 Task: Add Zevia Zero Calorie Strawberry Kiwi Energy Drink to the cart.
Action: Mouse moved to (20, 77)
Screenshot: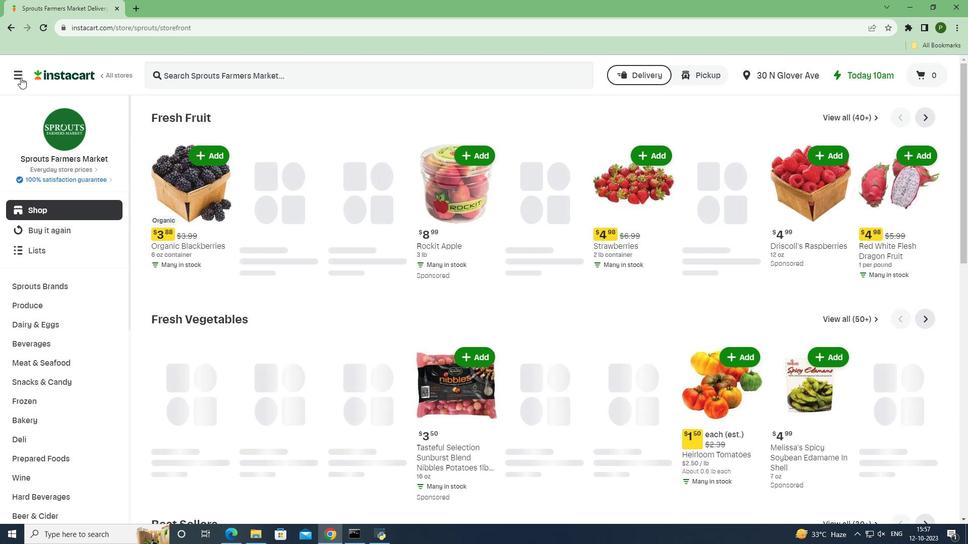 
Action: Mouse pressed left at (20, 77)
Screenshot: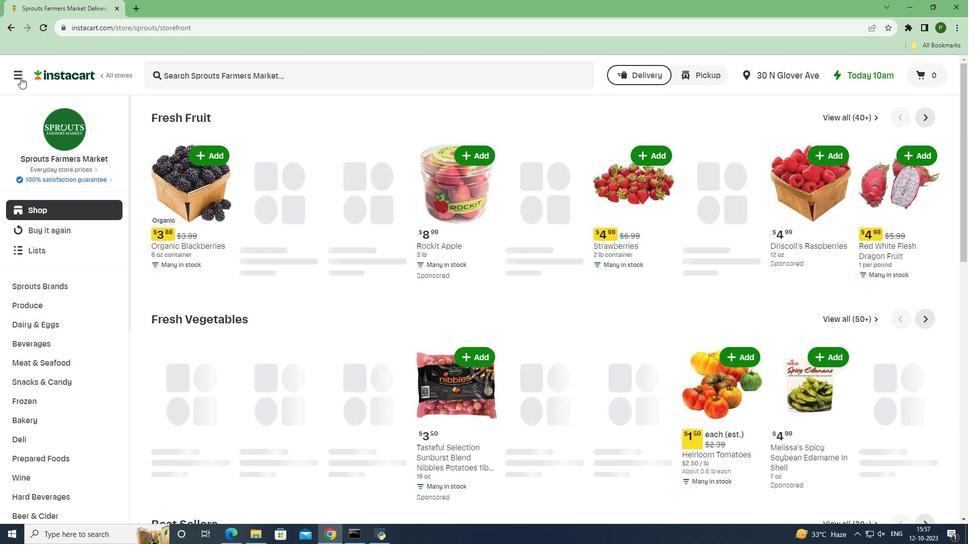 
Action: Mouse moved to (41, 268)
Screenshot: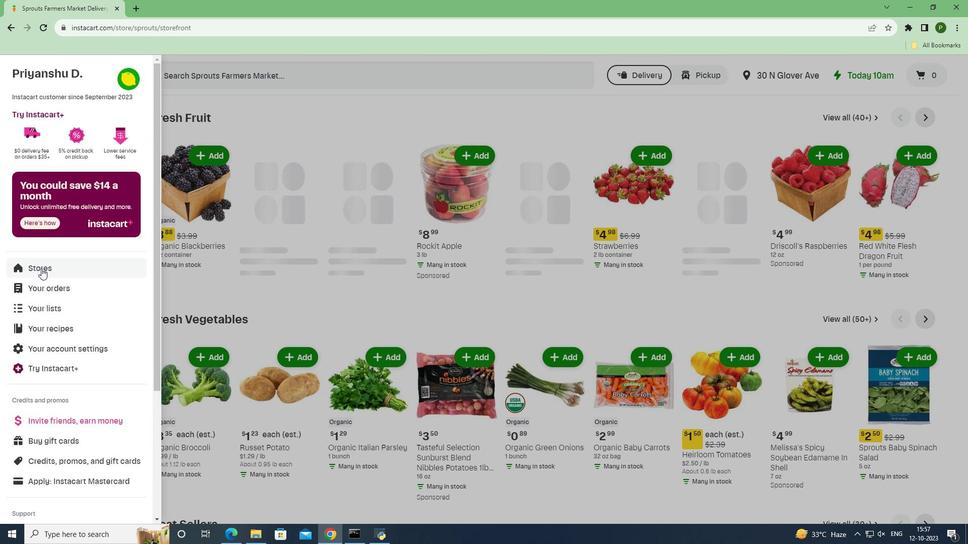 
Action: Mouse pressed left at (41, 268)
Screenshot: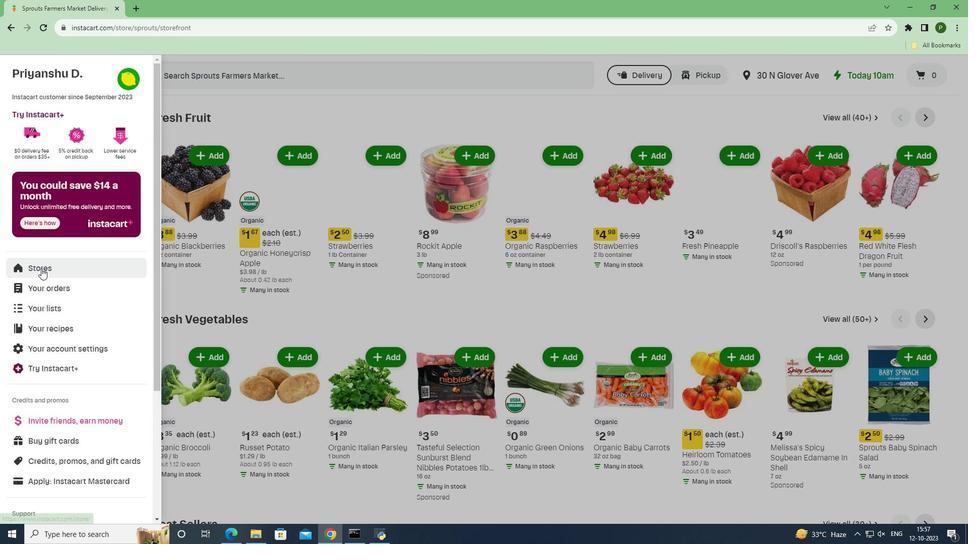 
Action: Mouse moved to (223, 115)
Screenshot: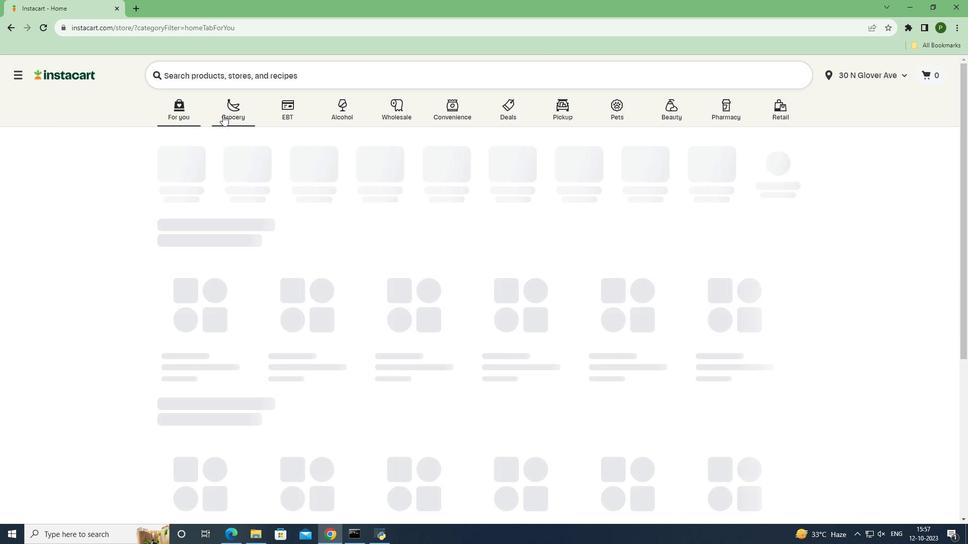 
Action: Mouse pressed left at (223, 115)
Screenshot: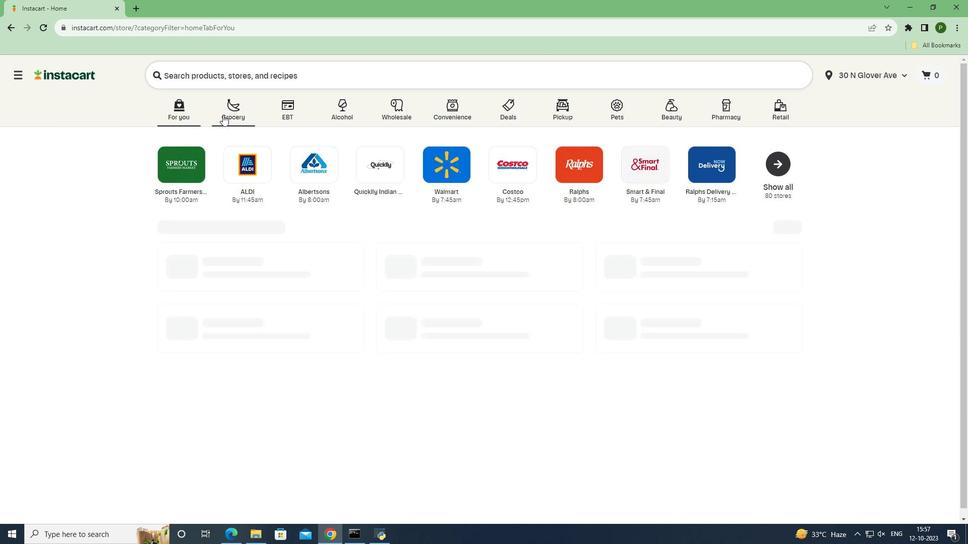 
Action: Mouse moved to (396, 233)
Screenshot: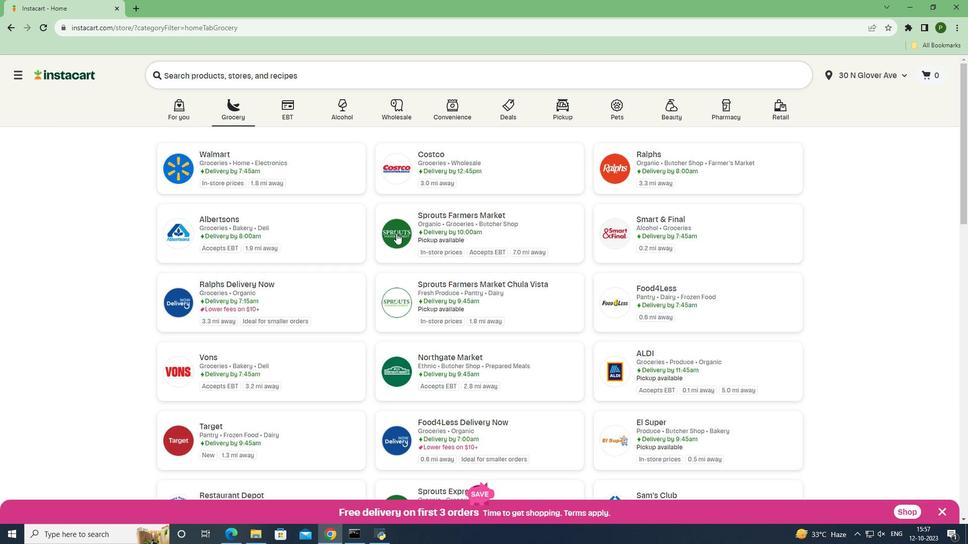 
Action: Mouse pressed left at (396, 233)
Screenshot: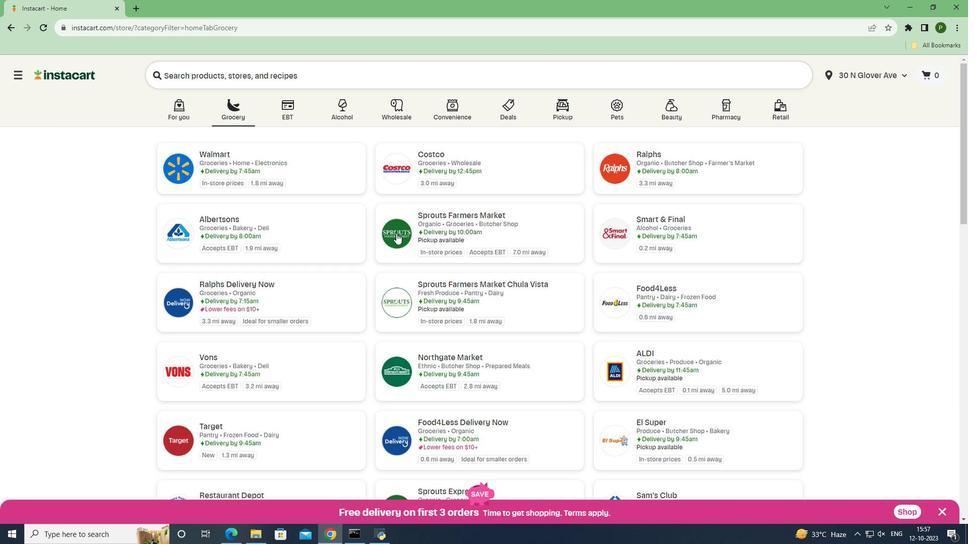 
Action: Mouse moved to (88, 342)
Screenshot: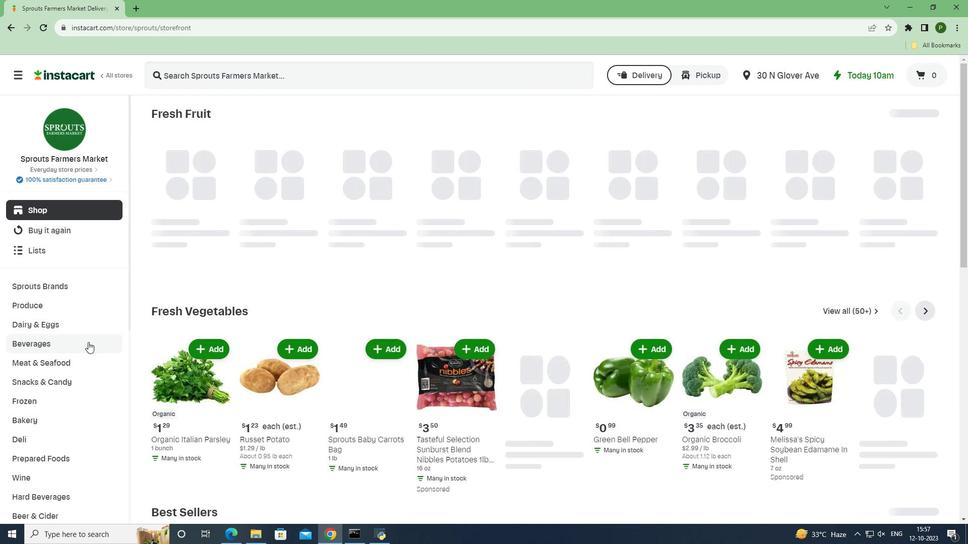 
Action: Mouse pressed left at (88, 342)
Screenshot: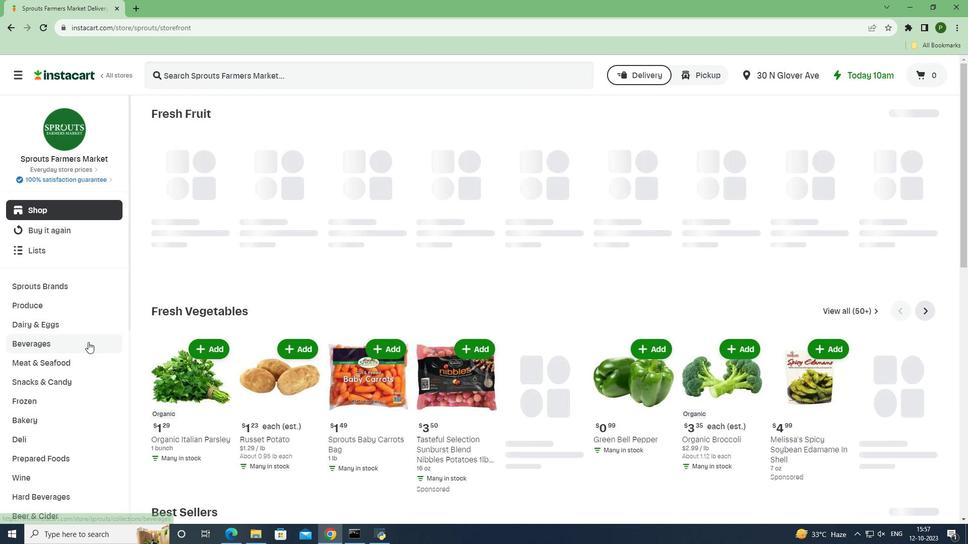 
Action: Mouse moved to (540, 137)
Screenshot: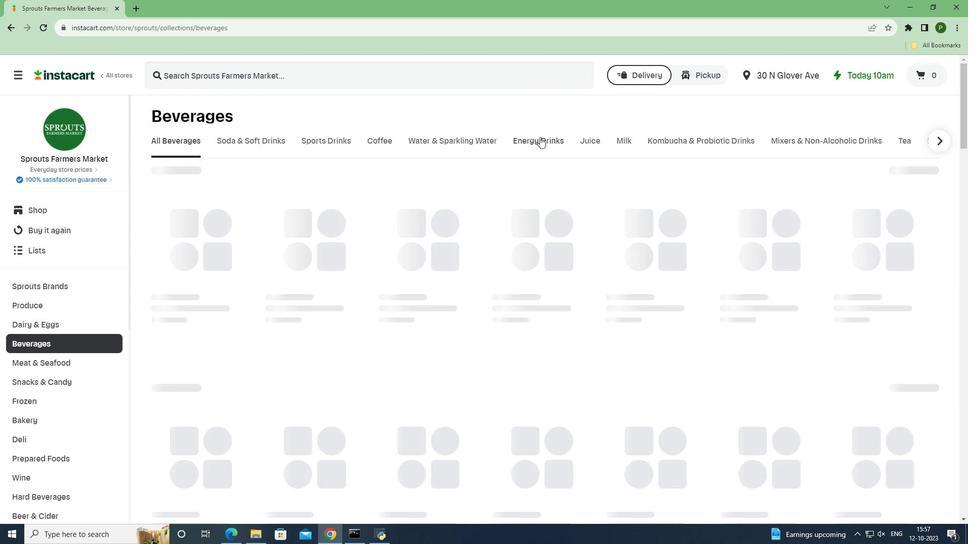 
Action: Mouse pressed left at (540, 137)
Screenshot: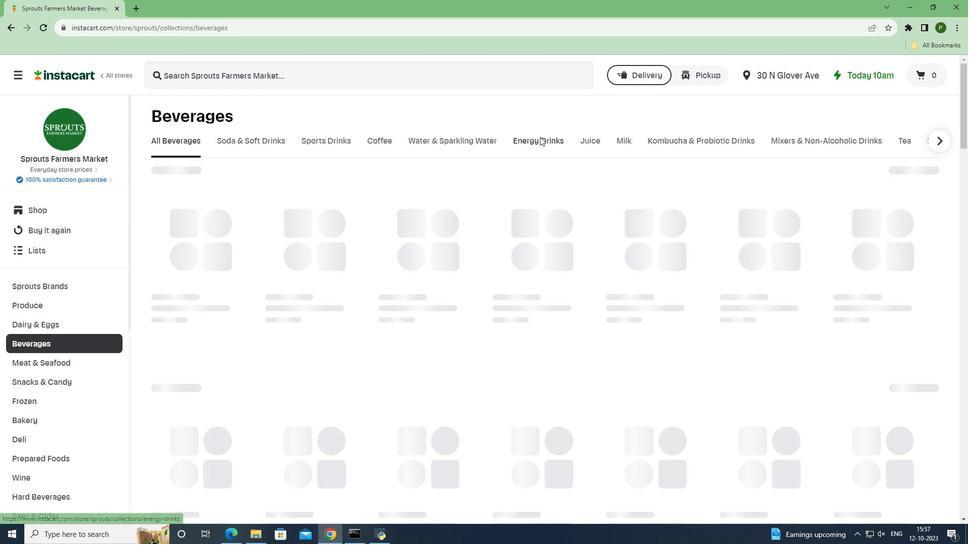 
Action: Mouse moved to (314, 74)
Screenshot: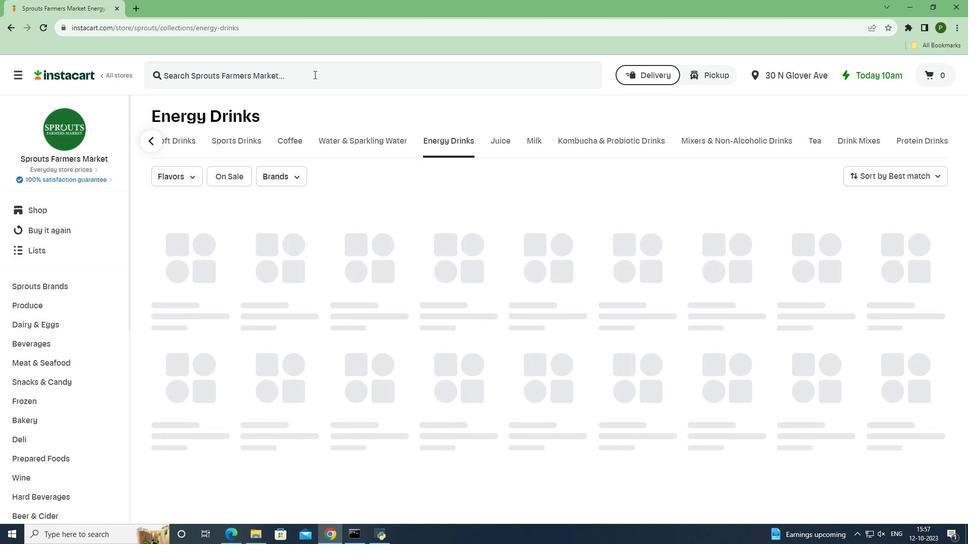 
Action: Mouse pressed left at (314, 74)
Screenshot: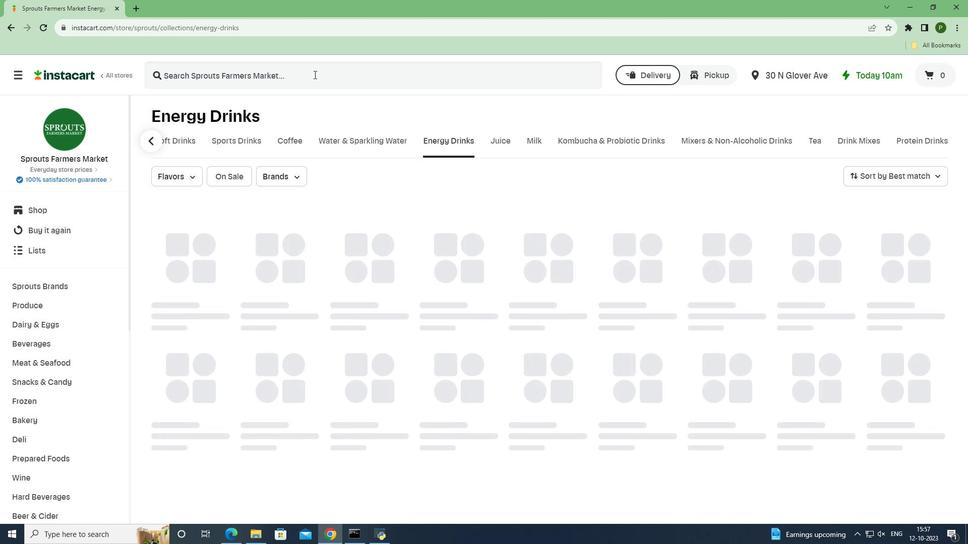 
Action: Key pressed <Key.caps_lock>Z<Key.caps_lock>evia<Key.space><Key.caps_lock>Z<Key.caps_lock>ero<Key.space><Key.caps_lock>C<Key.caps_lock>alorie<Key.space><Key.caps_lock>S<Key.caps_lock>trawberry<Key.space><Key.caps_lock>K<Key.caps_lock>iwi<Key.space><Key.caps_lock>E<Key.caps_lock>nergy<Key.space><Key.caps_lock>D<Key.caps_lock>rink<Key.space><Key.enter>
Screenshot: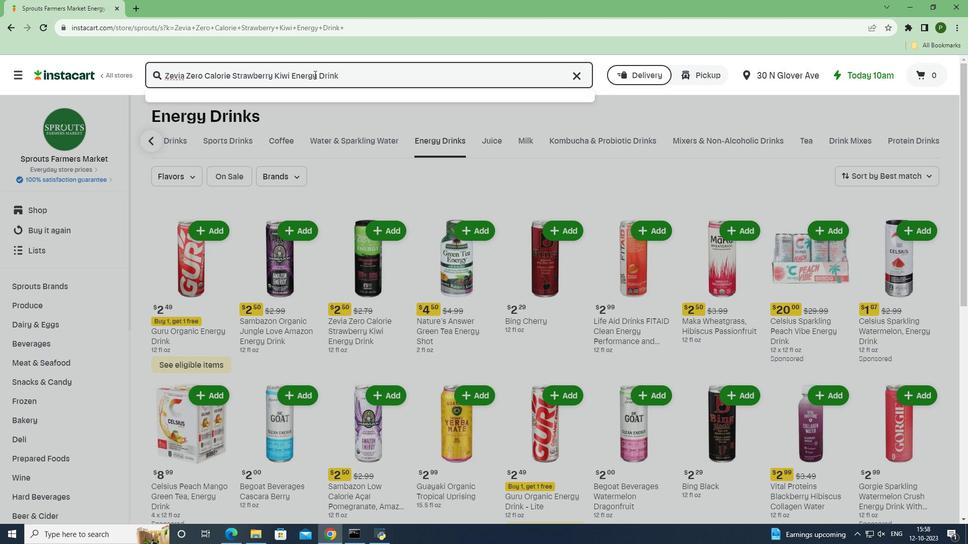 
Action: Mouse moved to (594, 175)
Screenshot: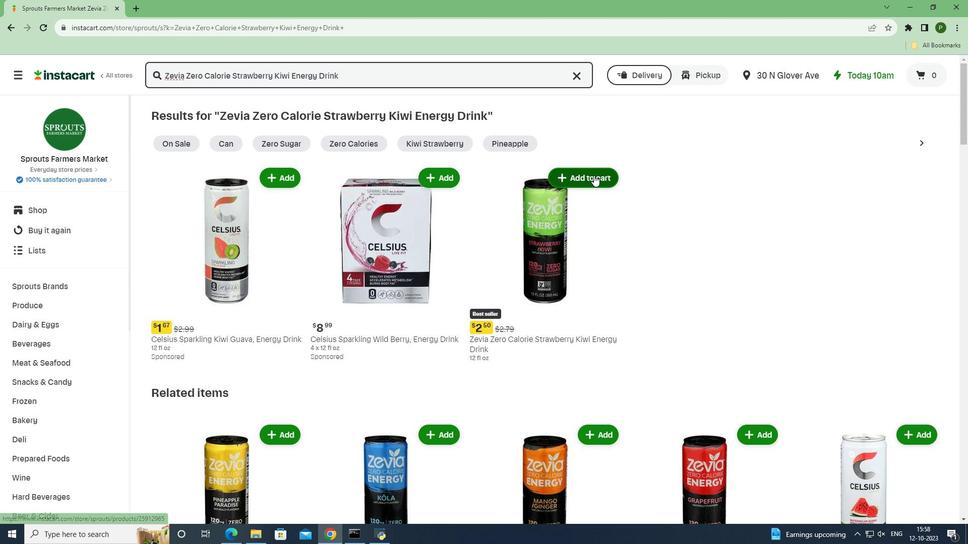 
Action: Mouse pressed left at (594, 175)
Screenshot: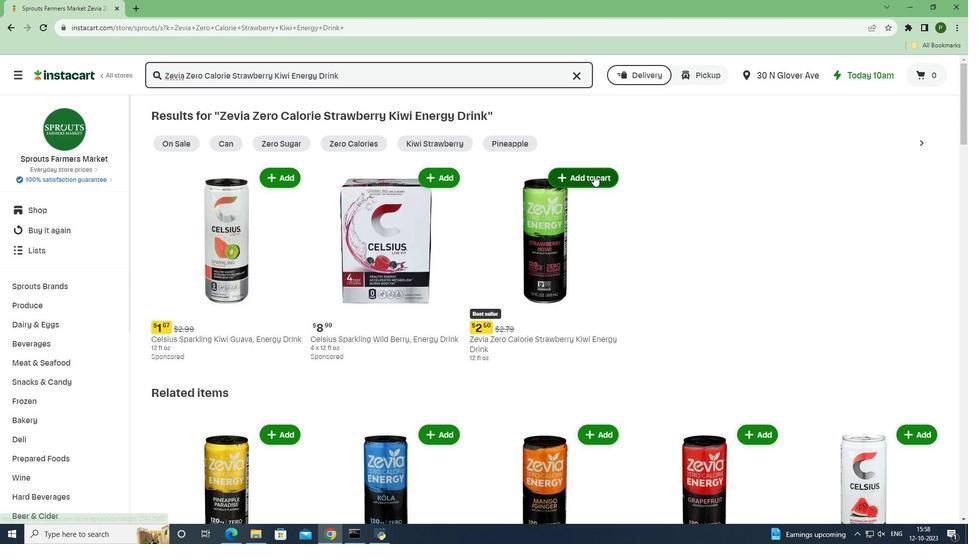 
Action: Mouse moved to (640, 220)
Screenshot: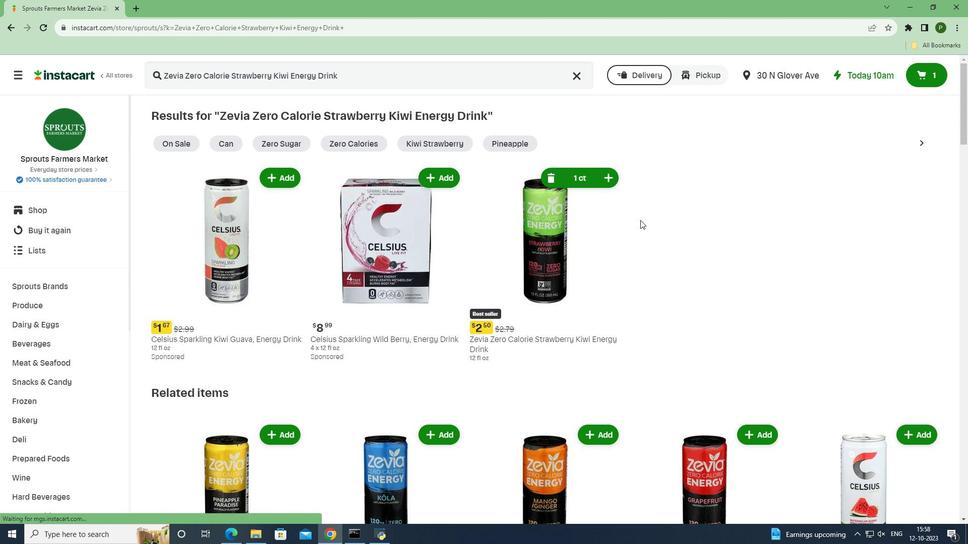 
